 Task: Create Card New Hire Training Session in Board Resource Allocation Software to Workspace Data Analysis and Reporting. Create Card Machine Learning Model Testing Review in Board Influencer Identification to Workspace Data Analysis and Reporting. Create Card Company Culture Workshop in Board Employee Performance Management and Coaching to Workspace Data Analysis and Reporting
Action: Mouse moved to (116, 399)
Screenshot: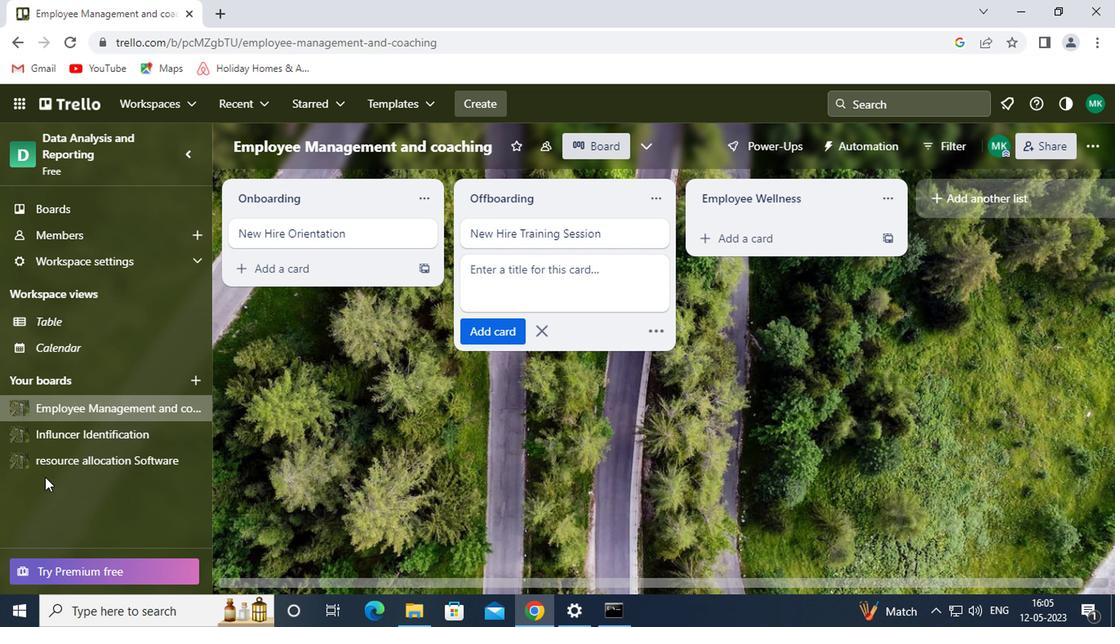 
Action: Mouse pressed left at (116, 399)
Screenshot: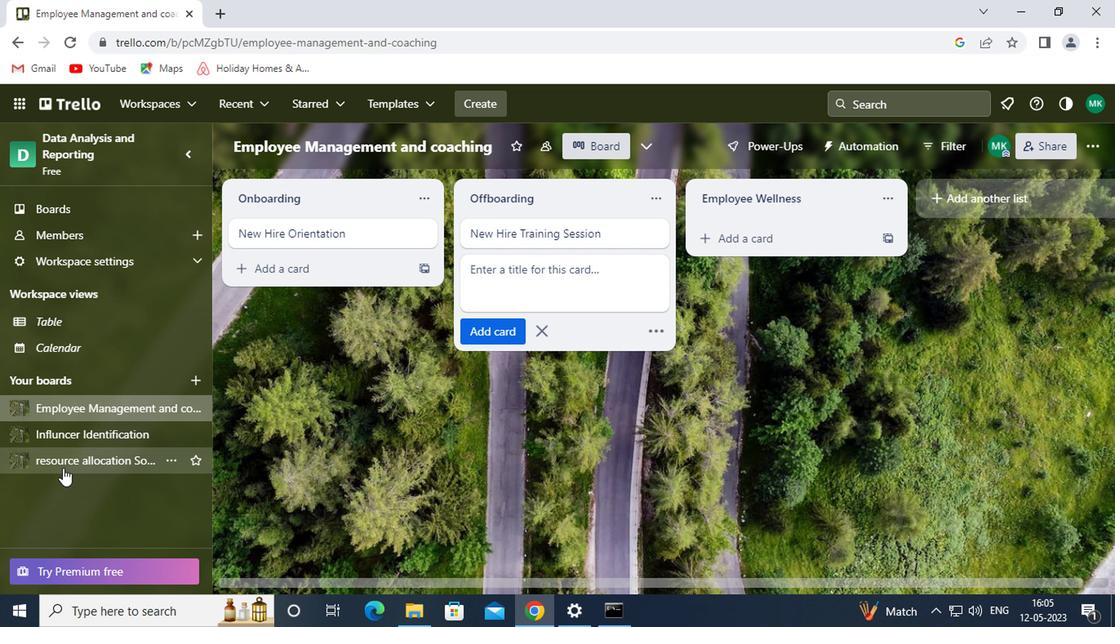 
Action: Mouse moved to (582, 232)
Screenshot: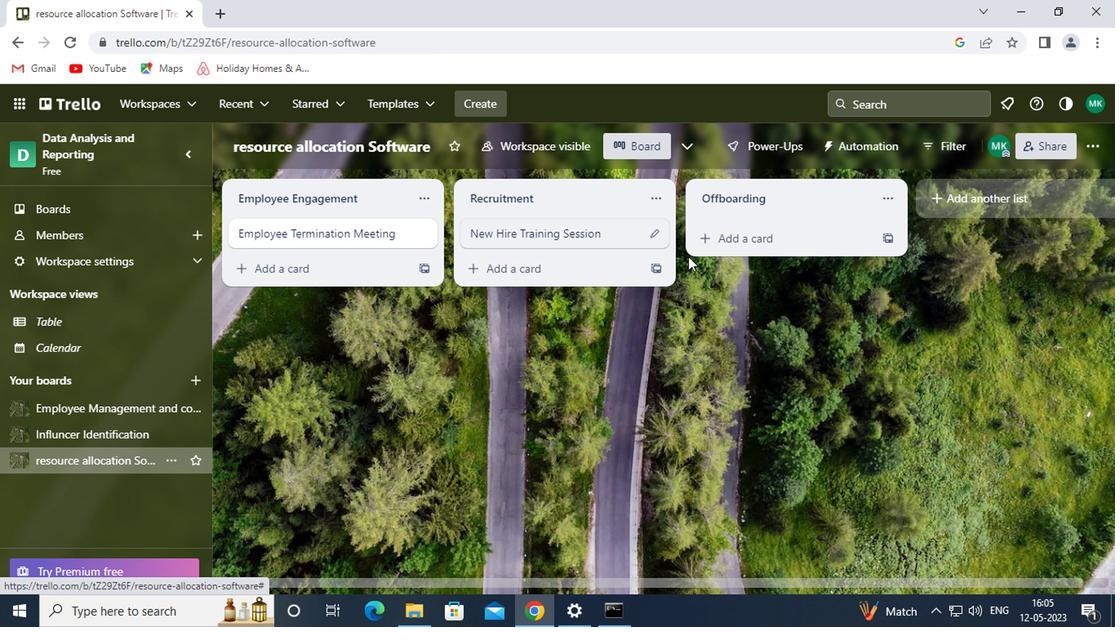 
Action: Mouse pressed left at (582, 232)
Screenshot: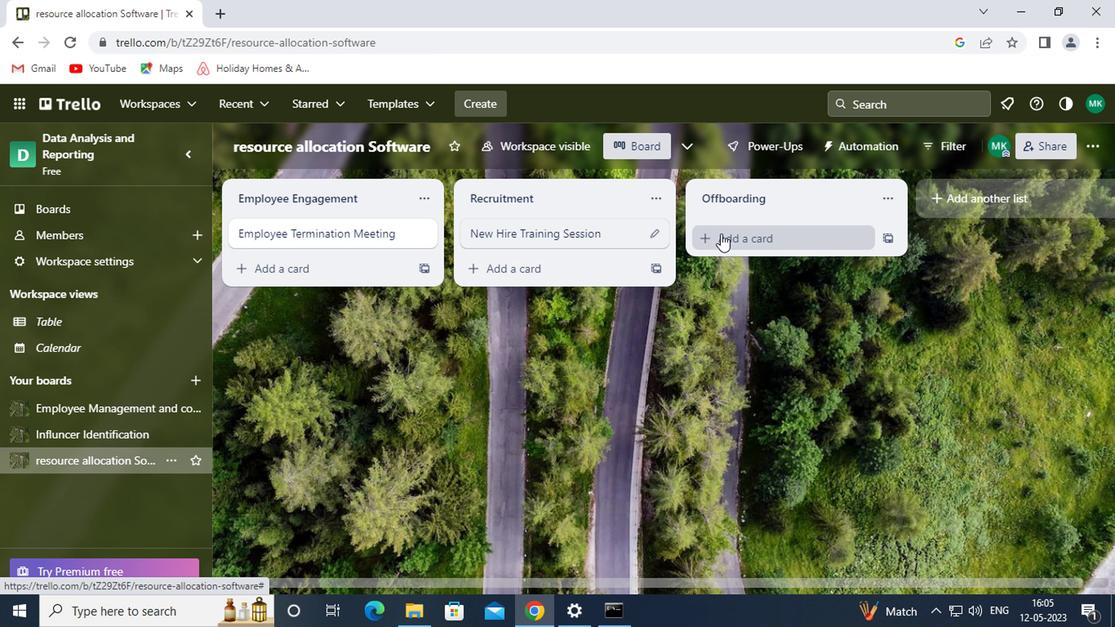 
Action: Mouse moved to (601, 234)
Screenshot: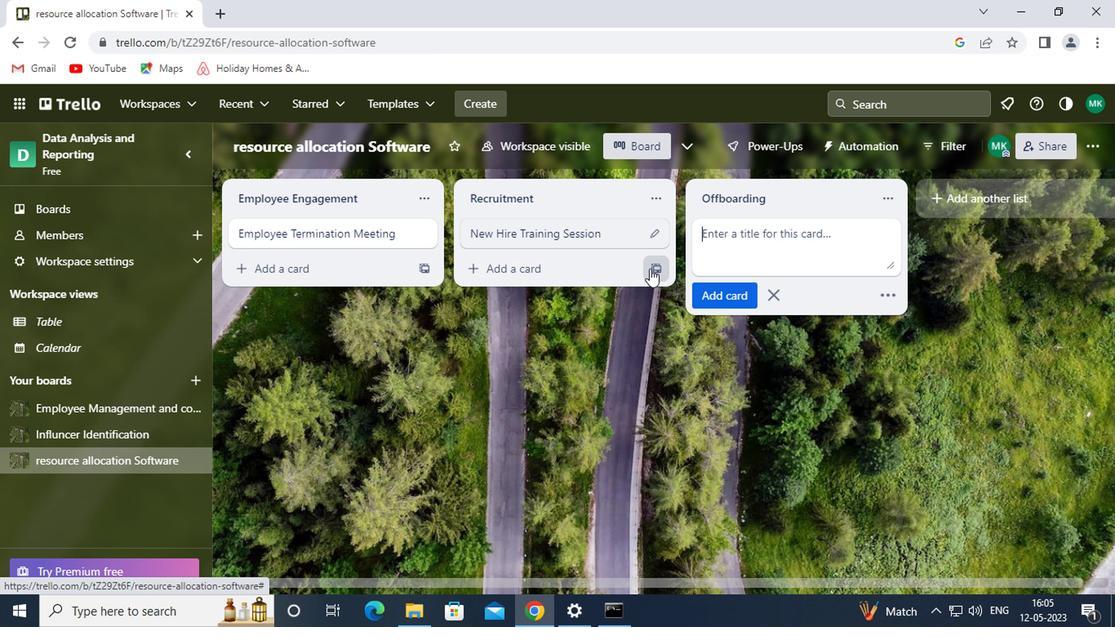 
Action: Mouse pressed left at (601, 234)
Screenshot: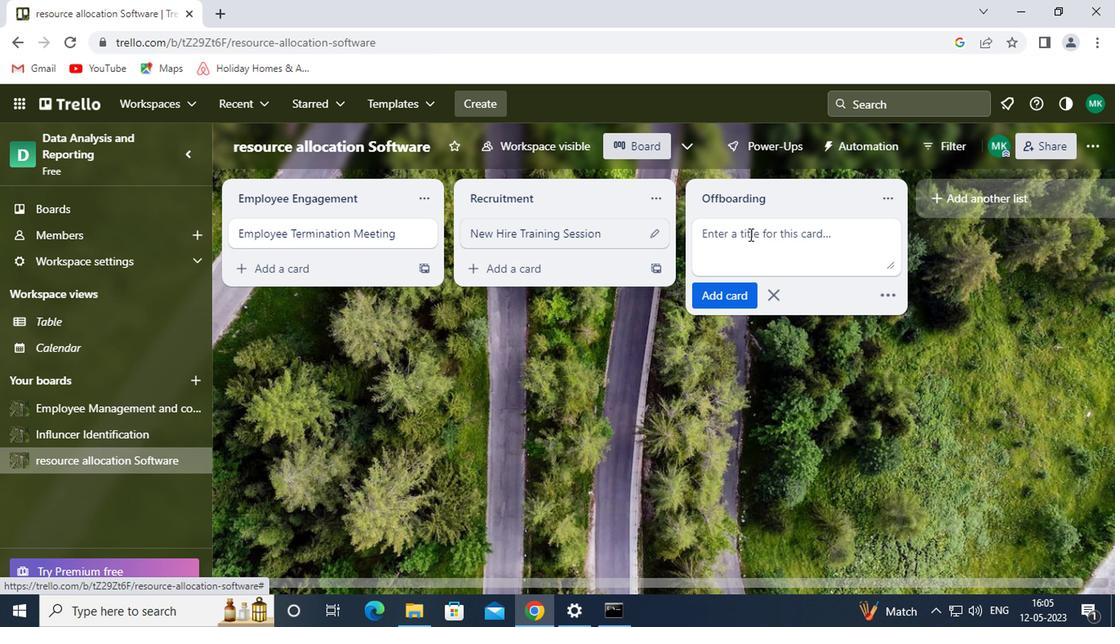 
Action: Key pressed <Key.shift>NEW<Key.space><Key.shift><Key.shift><Key.shift>HIRE<Key.space><Key.shift><Key.shift><Key.shift><Key.shift><Key.shift>TRAINING<Key.space><Key.shift>SESSION<Key.enter>
Screenshot: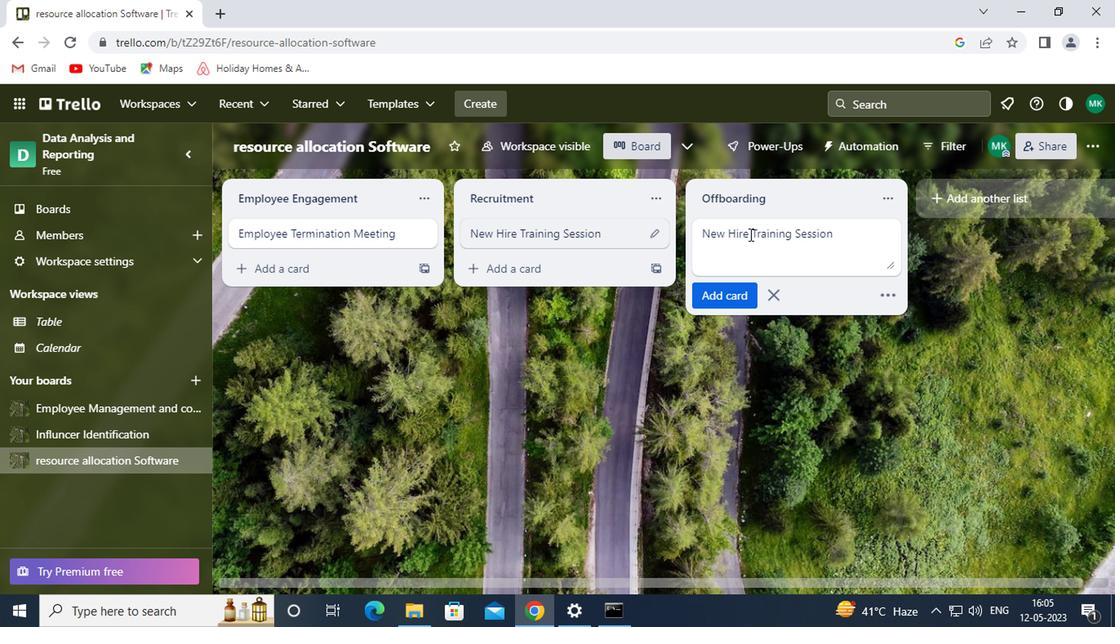 
Action: Mouse moved to (148, 375)
Screenshot: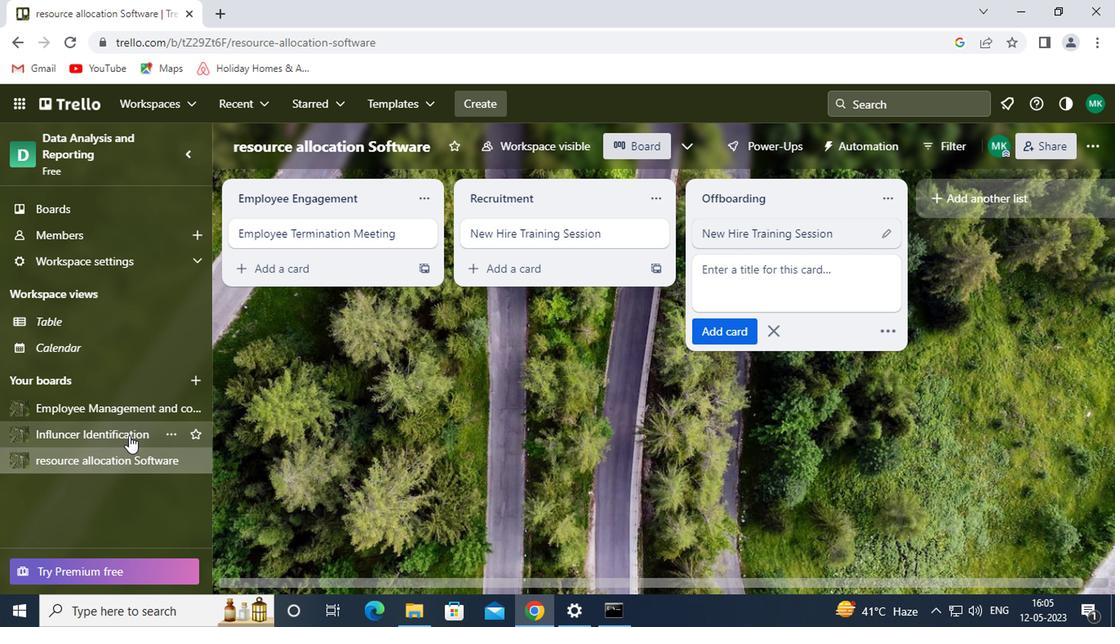 
Action: Mouse pressed left at (148, 375)
Screenshot: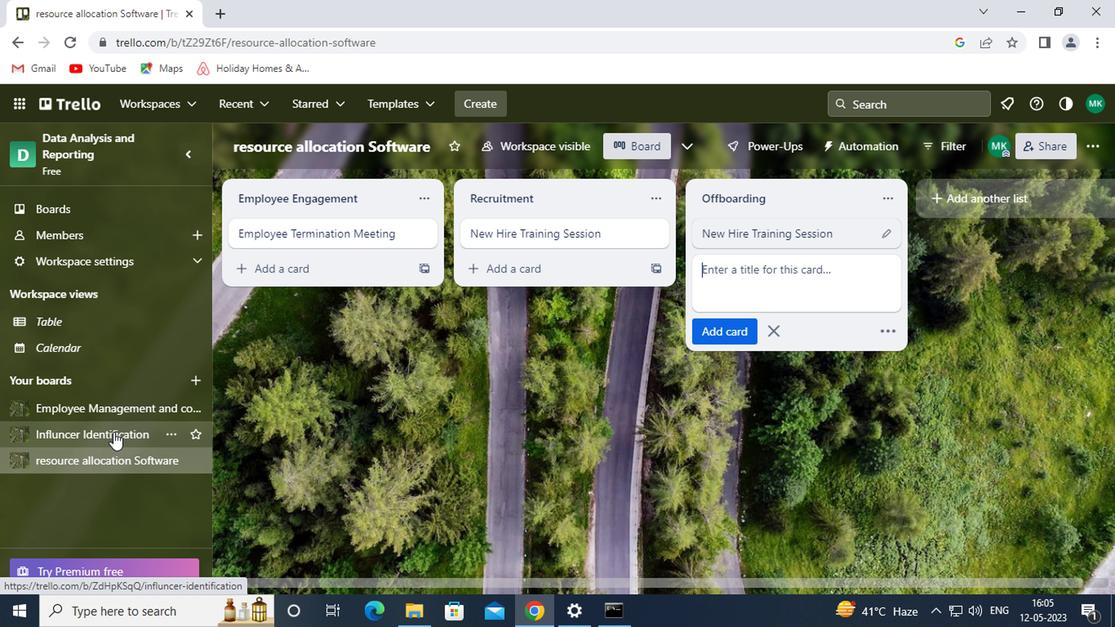 
Action: Mouse moved to (601, 239)
Screenshot: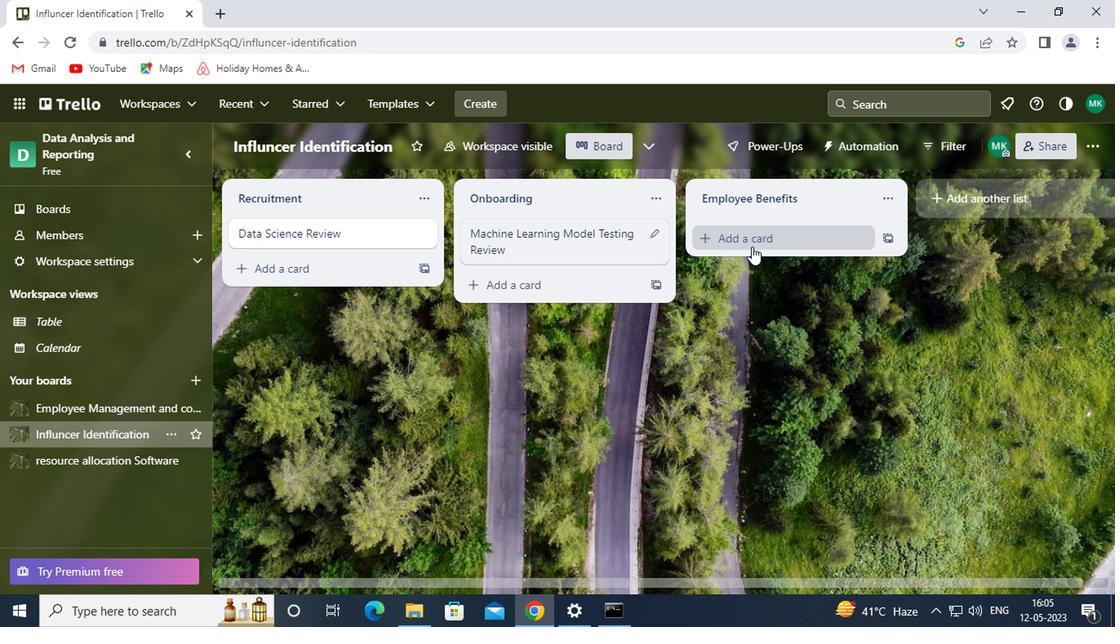 
Action: Mouse pressed left at (601, 239)
Screenshot: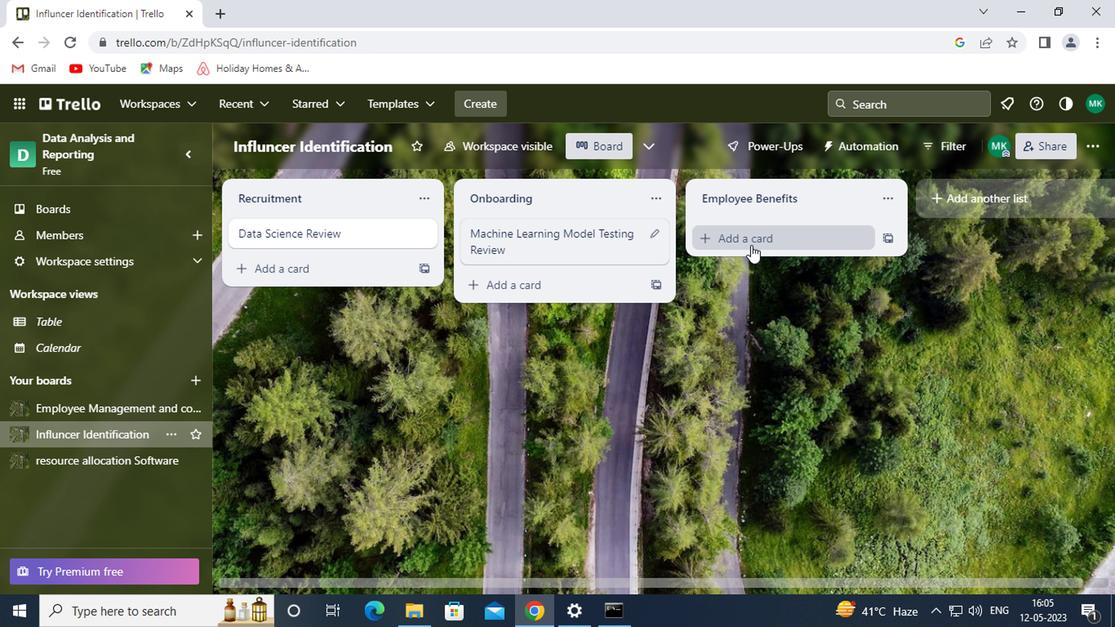 
Action: Mouse pressed left at (601, 239)
Screenshot: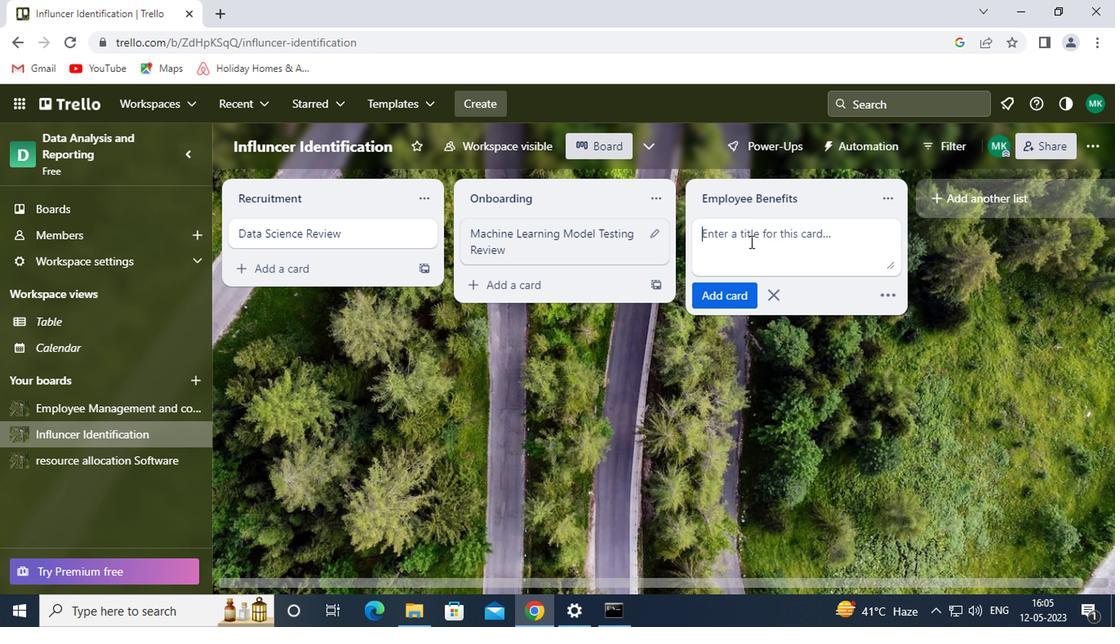 
Action: Key pressed <Key.shift><Key.shift><Key.shift><Key.shift><Key.shift><Key.shift><Key.shift><Key.shift><Key.shift><Key.shift><Key.shift><Key.shift><Key.shift><Key.shift><Key.shift><Key.shift><Key.shift><Key.shift><Key.shift><Key.shift><Key.shift><Key.shift><Key.shift><Key.shift><Key.shift><Key.shift><Key.shift><Key.shift><Key.shift><Key.shift><Key.shift><Key.shift><Key.shift><Key.shift><Key.shift>MACHINE<Key.space><Key.shift>LEARNING<Key.space><Key.shift>MODEL<Key.space><Key.shift><Key.shift><Key.shift>TESTING<Key.space><Key.shift>REVIEW<Key.enter>
Screenshot: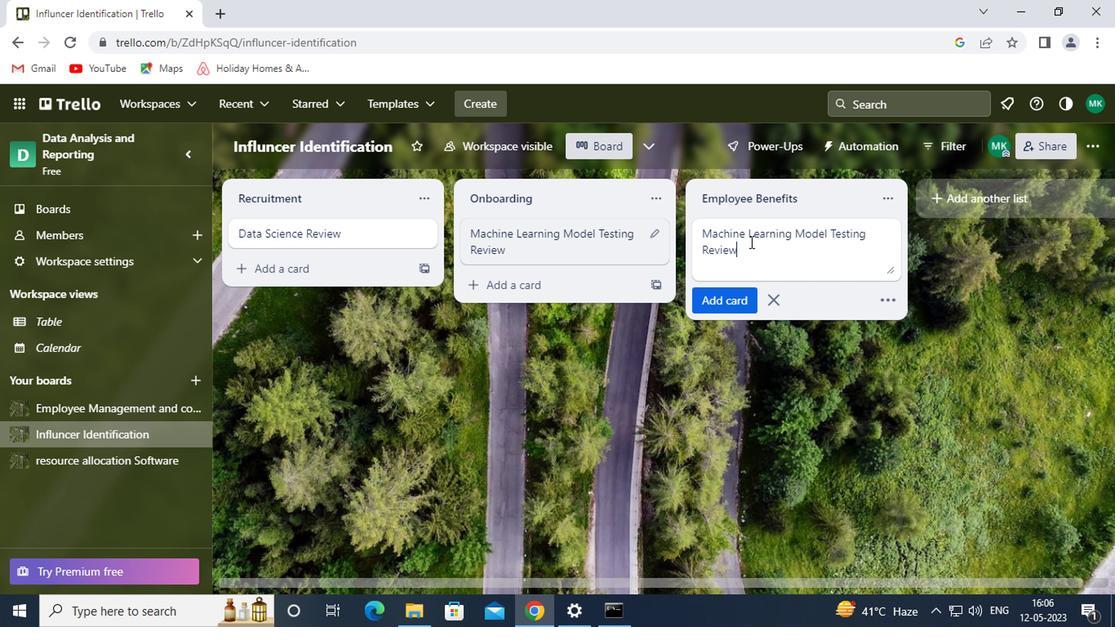 
Action: Mouse moved to (113, 354)
Screenshot: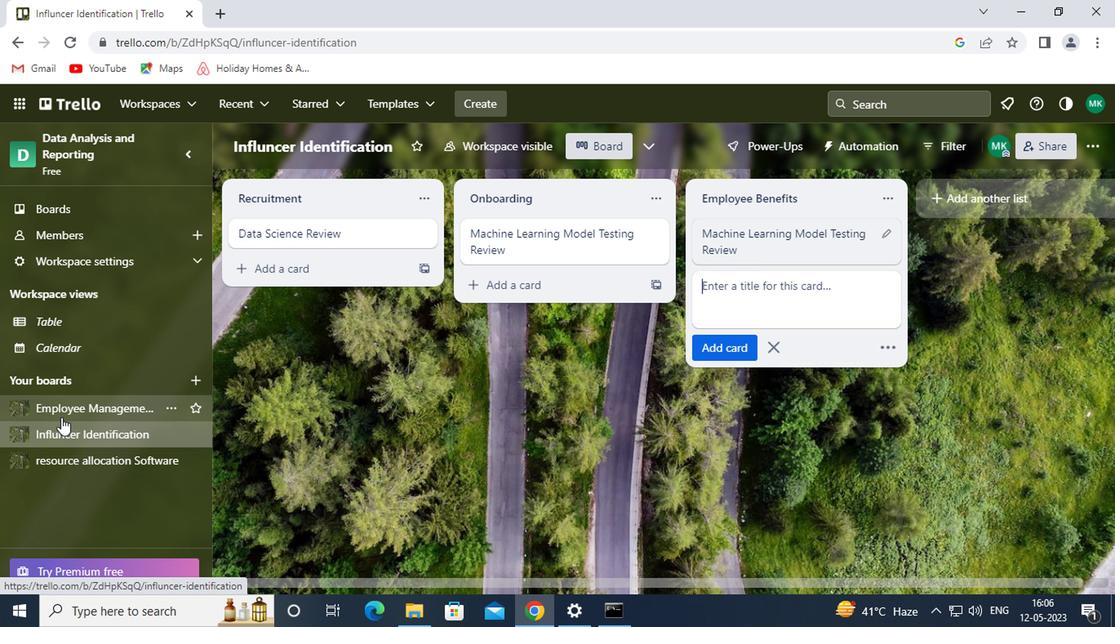 
Action: Mouse pressed left at (113, 354)
Screenshot: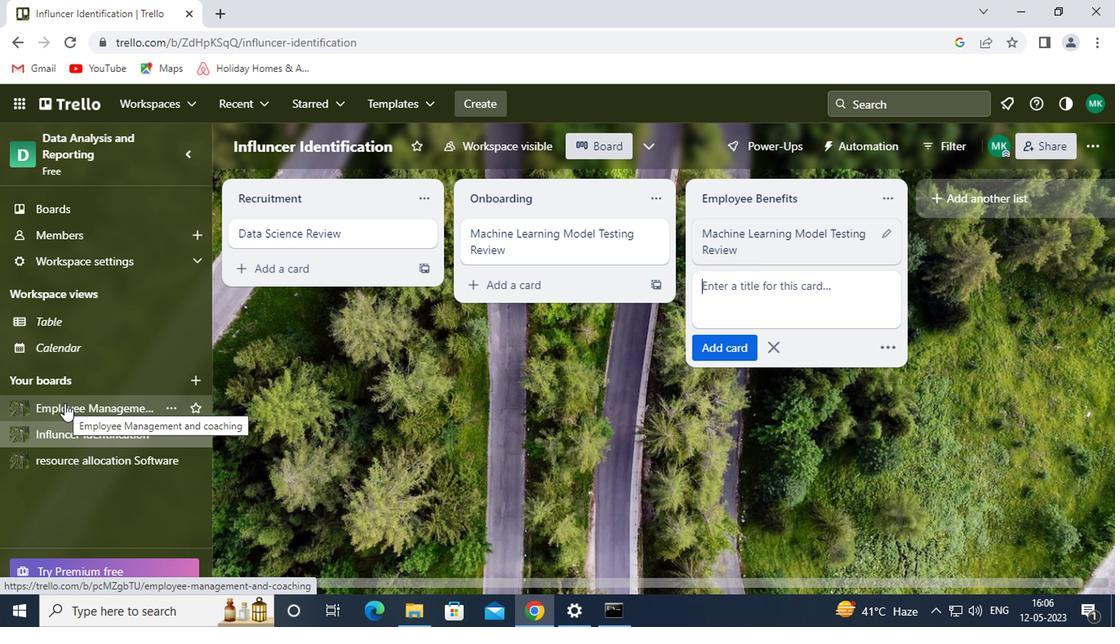 
Action: Mouse moved to (615, 232)
Screenshot: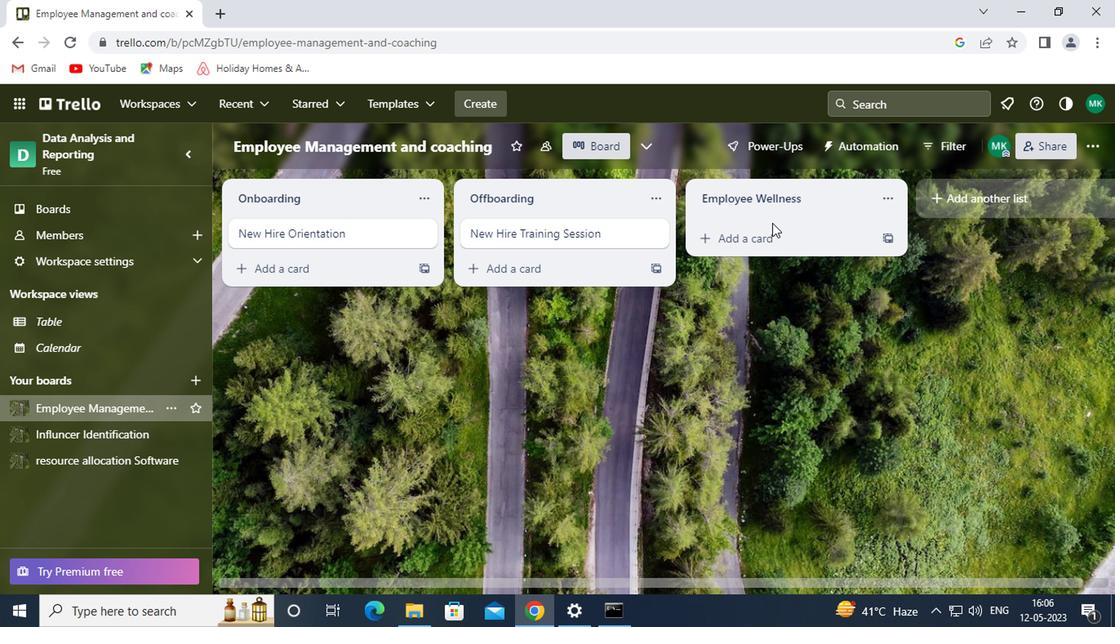 
Action: Mouse pressed left at (615, 232)
Screenshot: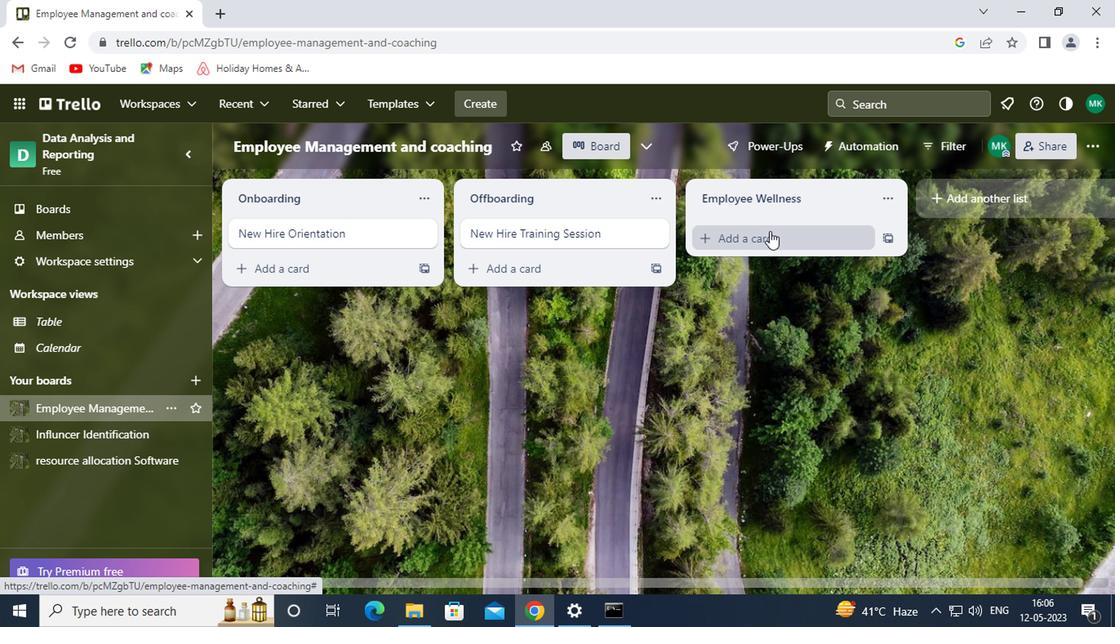 
Action: Mouse moved to (618, 243)
Screenshot: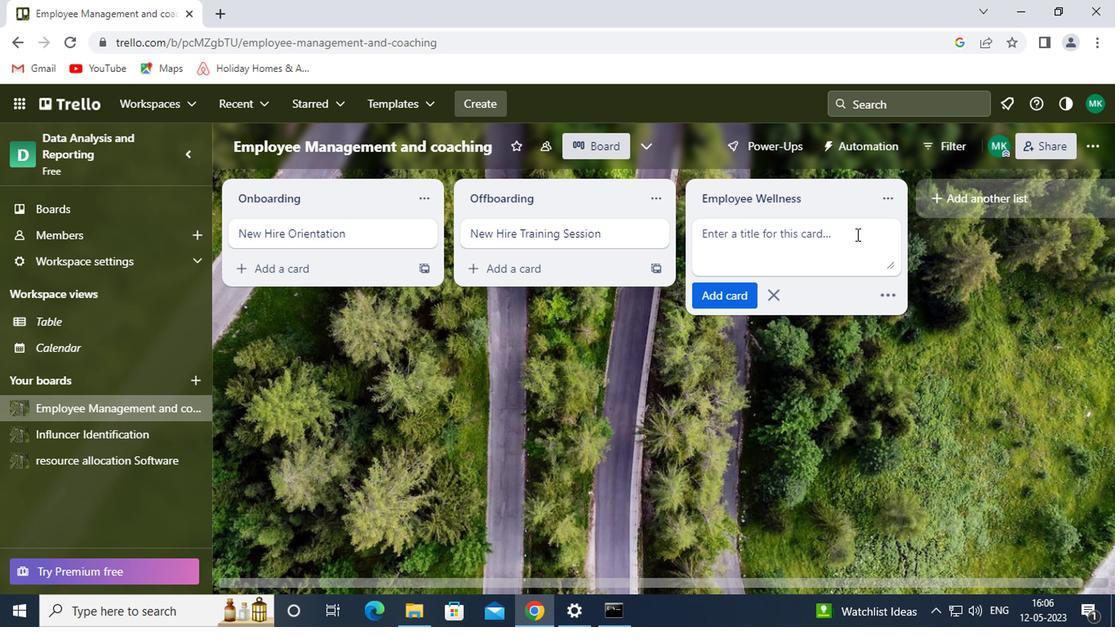 
Action: Mouse pressed left at (618, 243)
Screenshot: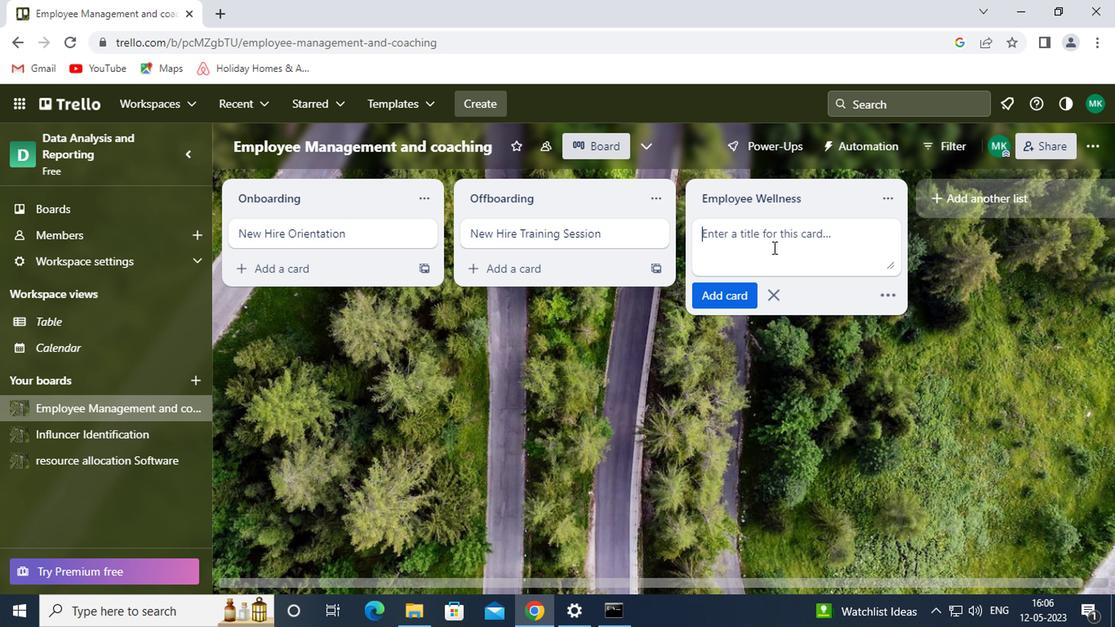 
Action: Key pressed <Key.shift><Key.shift><Key.shift><Key.shift><Key.shift><Key.shift><Key.shift>COMPANY<Key.space><Key.shift><Key.shift><Key.shift>CULTURE<Key.space><Key.enter>
Screenshot: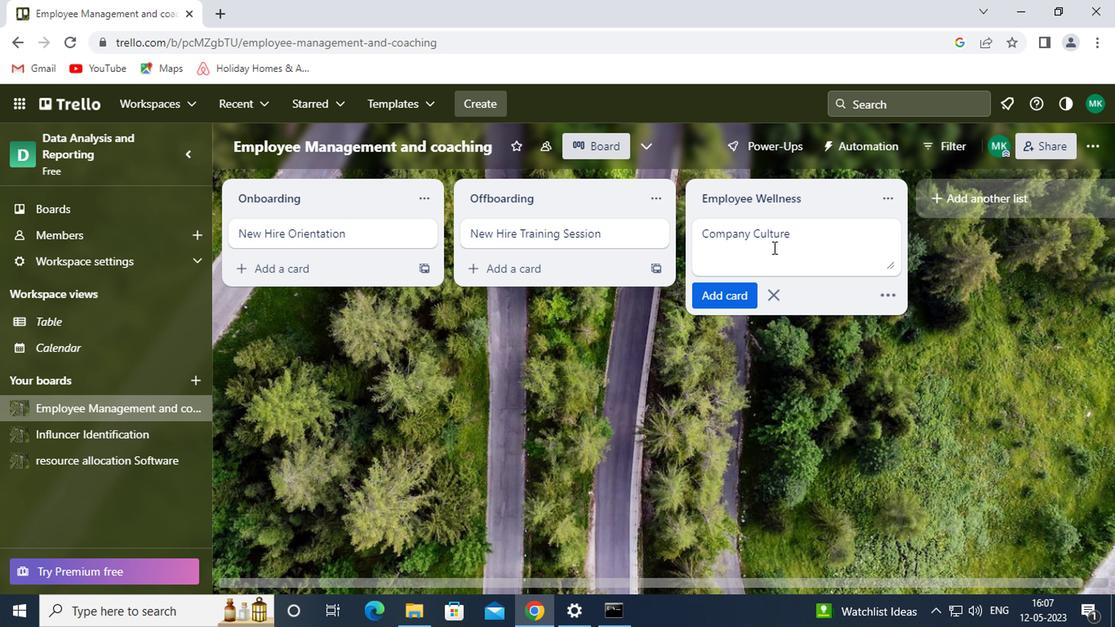 
